 Task: Add a field from the Popular template Effort Level a blank project AgileRelay
Action: Mouse moved to (1019, 95)
Screenshot: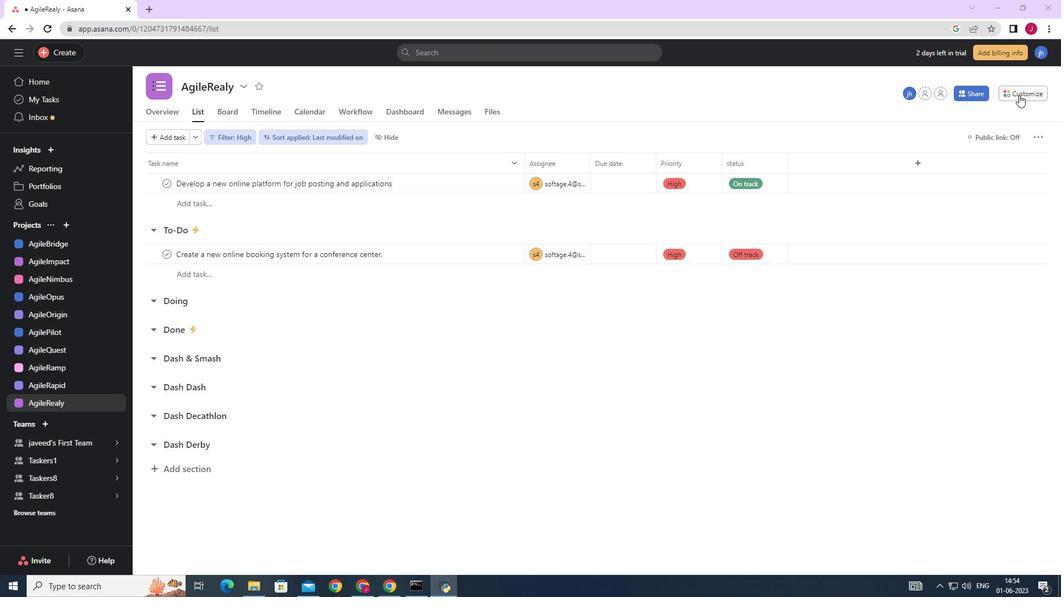 
Action: Mouse pressed left at (1019, 95)
Screenshot: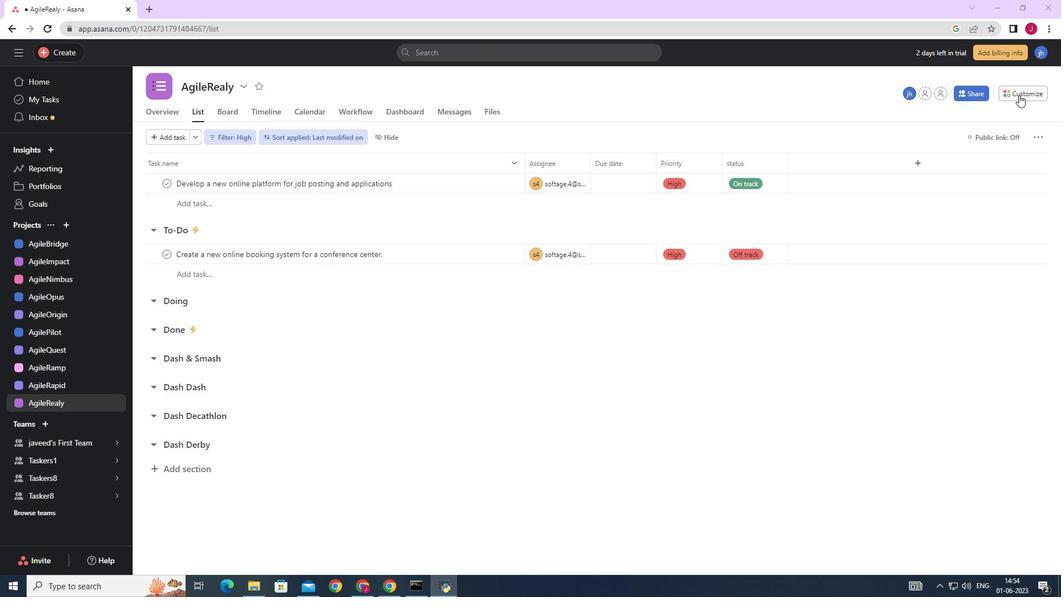 
Action: Mouse moved to (919, 220)
Screenshot: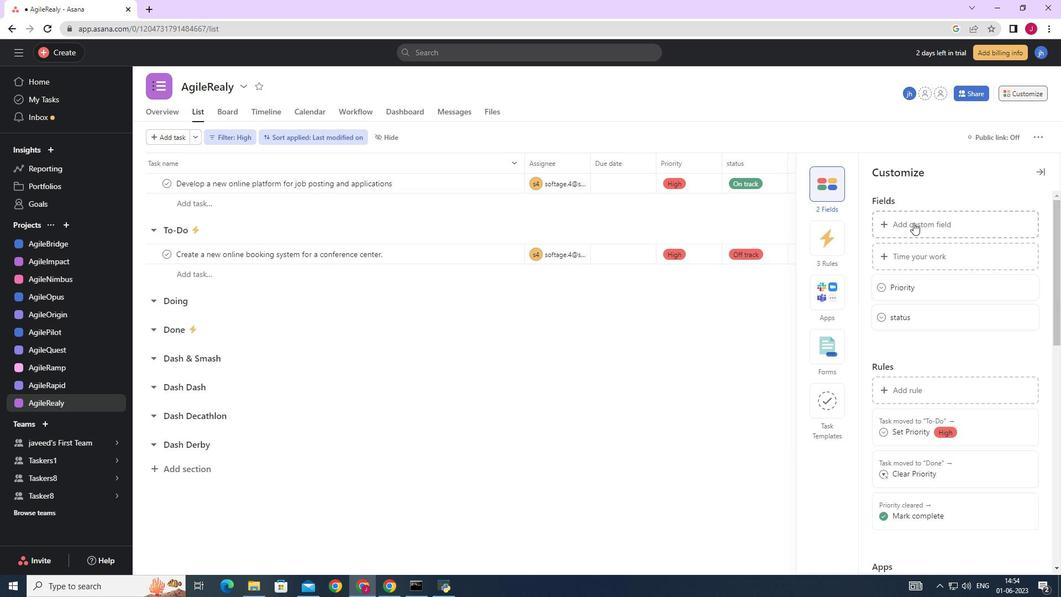 
Action: Mouse pressed left at (919, 220)
Screenshot: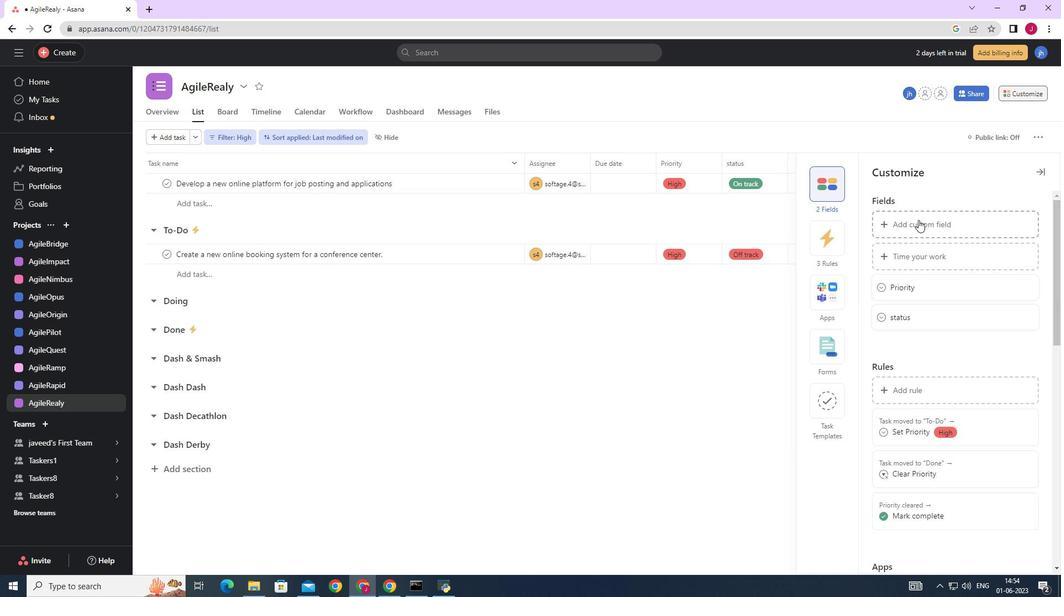 
Action: Mouse moved to (565, 158)
Screenshot: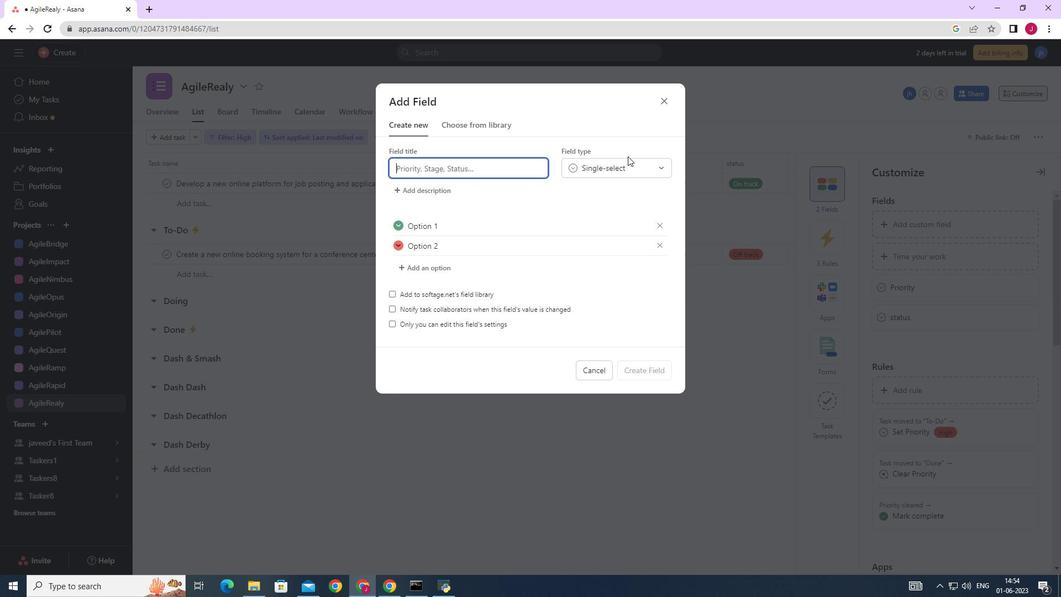 
Action: Key pressed <Key.caps_lock>E<Key.caps_lock>ffort<Key.space>level
Screenshot: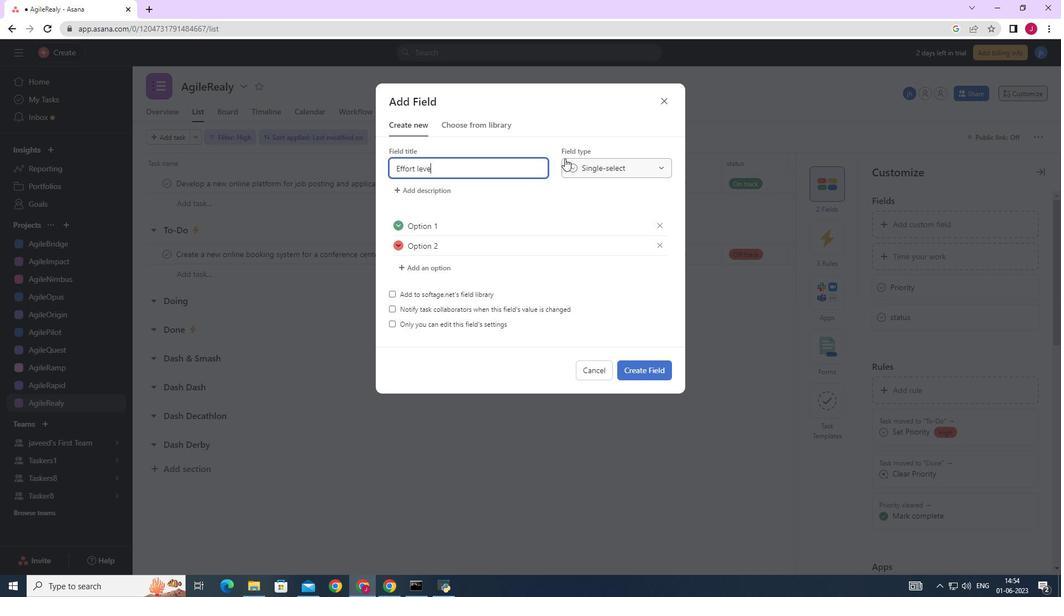 
Action: Mouse moved to (658, 366)
Screenshot: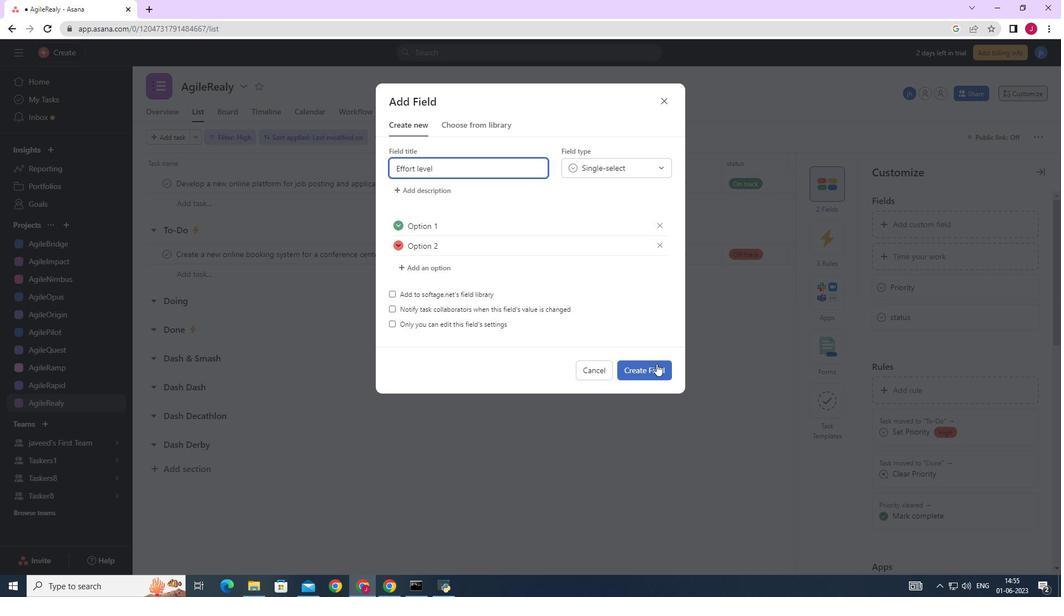 
Action: Mouse pressed left at (658, 366)
Screenshot: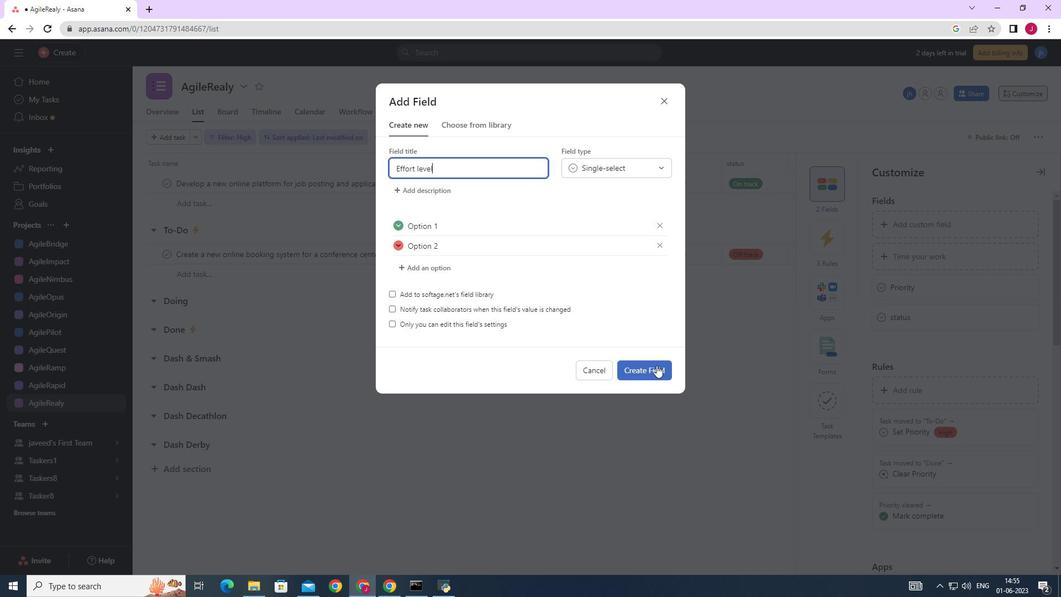 
Action: Mouse moved to (637, 348)
Screenshot: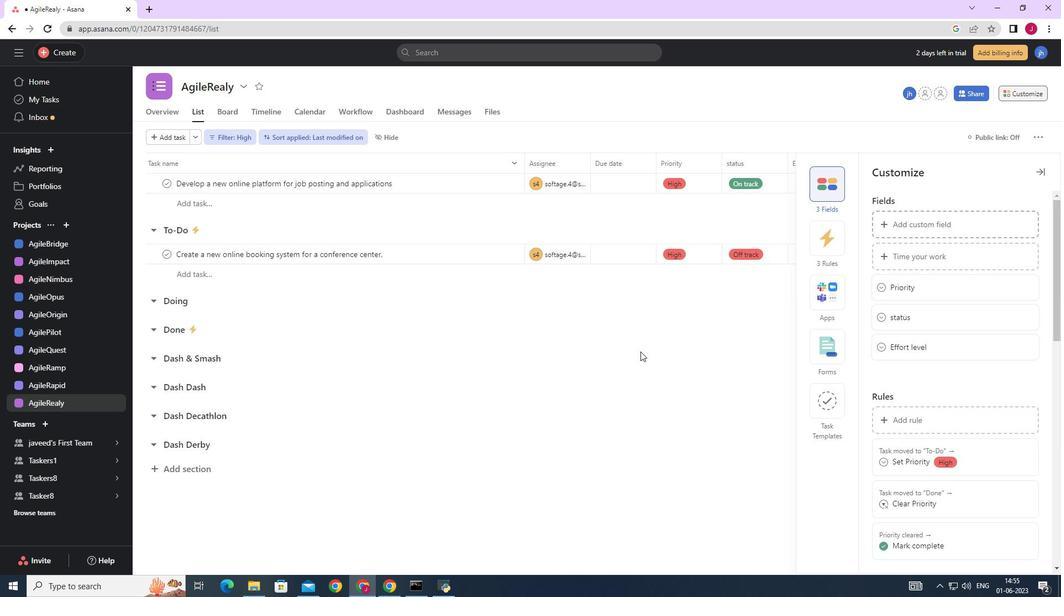 
